 Task: Create a rule from the Recommended list, Task Added to this Project -> add SubTasks in the project VelocityTech with SubTasks Gather and Analyse Requirements , Design and Implement Solution , System Test and UAT , Release to Production / Go Live.
Action: Mouse moved to (75, 376)
Screenshot: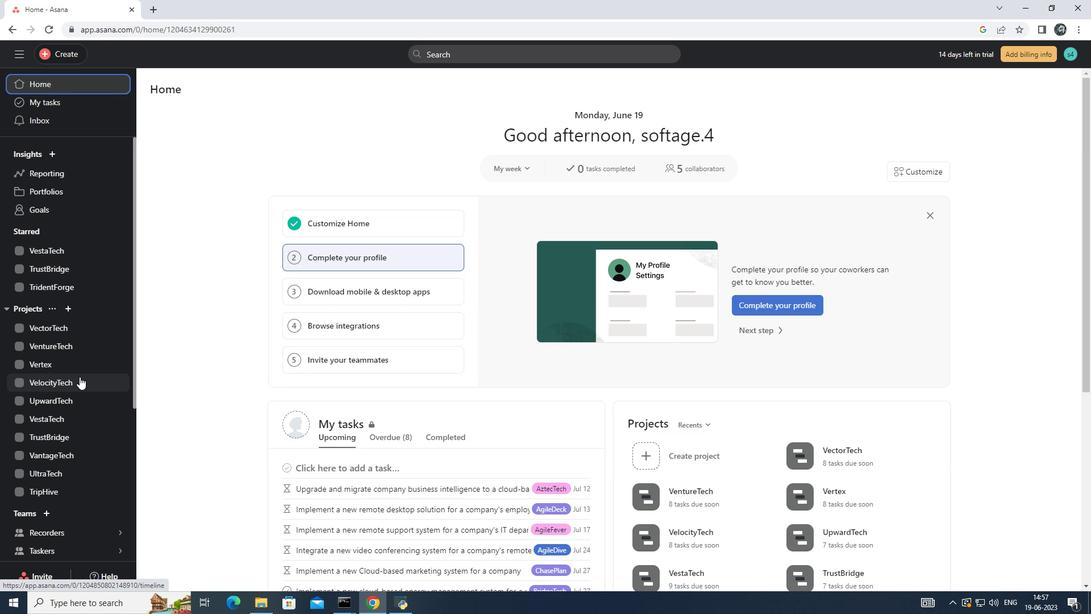 
Action: Mouse pressed left at (75, 376)
Screenshot: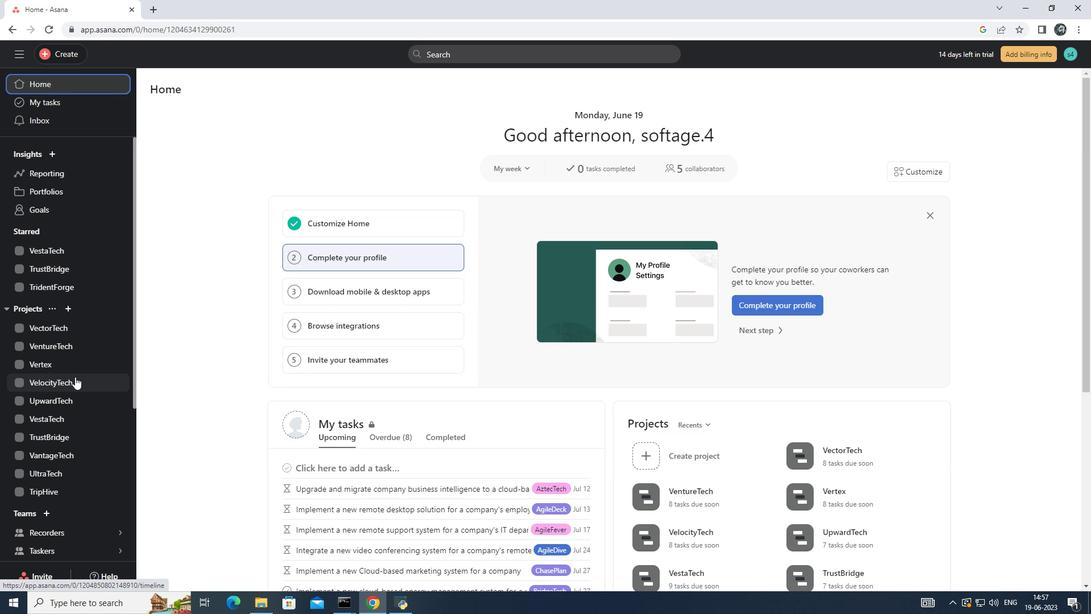 
Action: Mouse moved to (1049, 95)
Screenshot: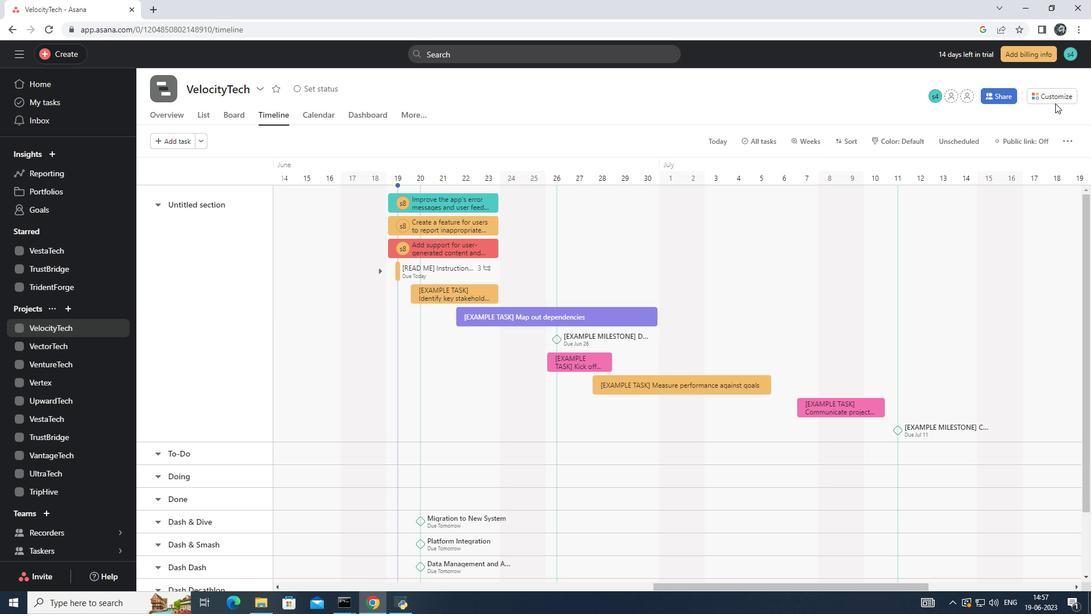 
Action: Mouse pressed left at (1049, 95)
Screenshot: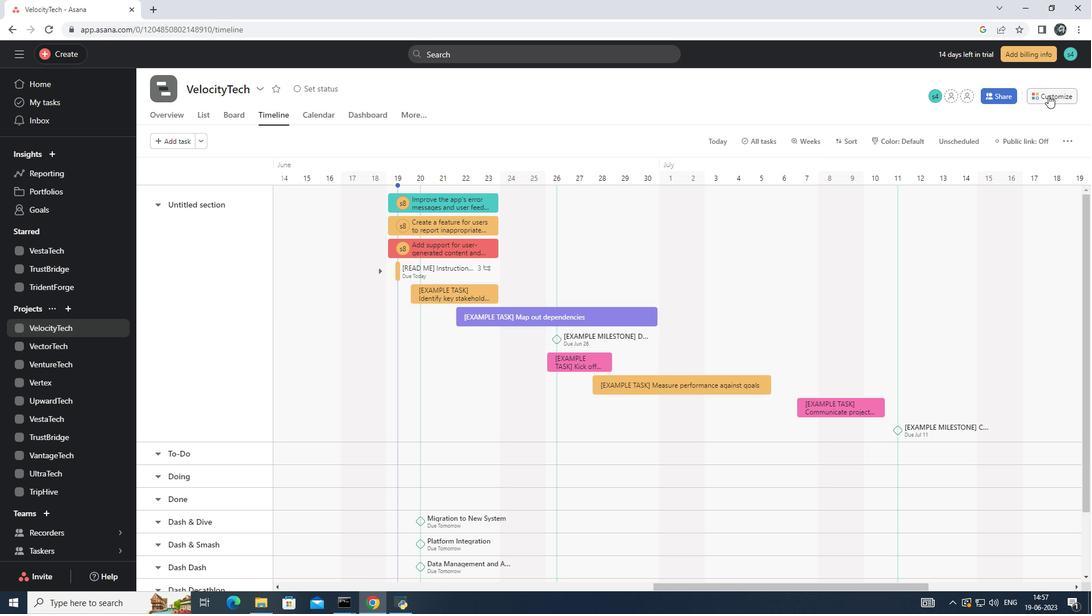 
Action: Mouse moved to (854, 275)
Screenshot: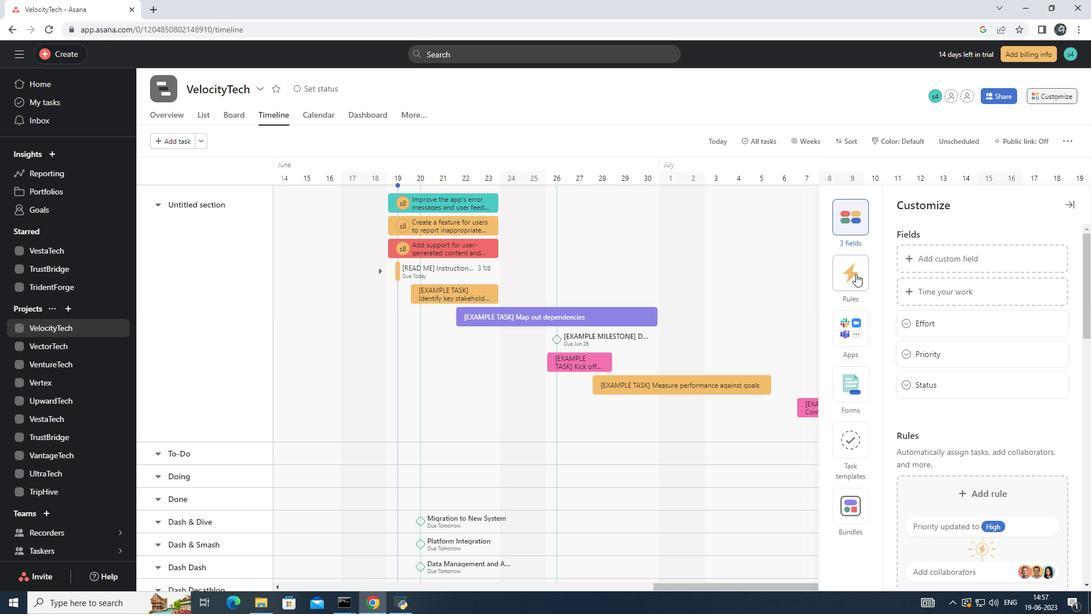 
Action: Mouse pressed left at (854, 275)
Screenshot: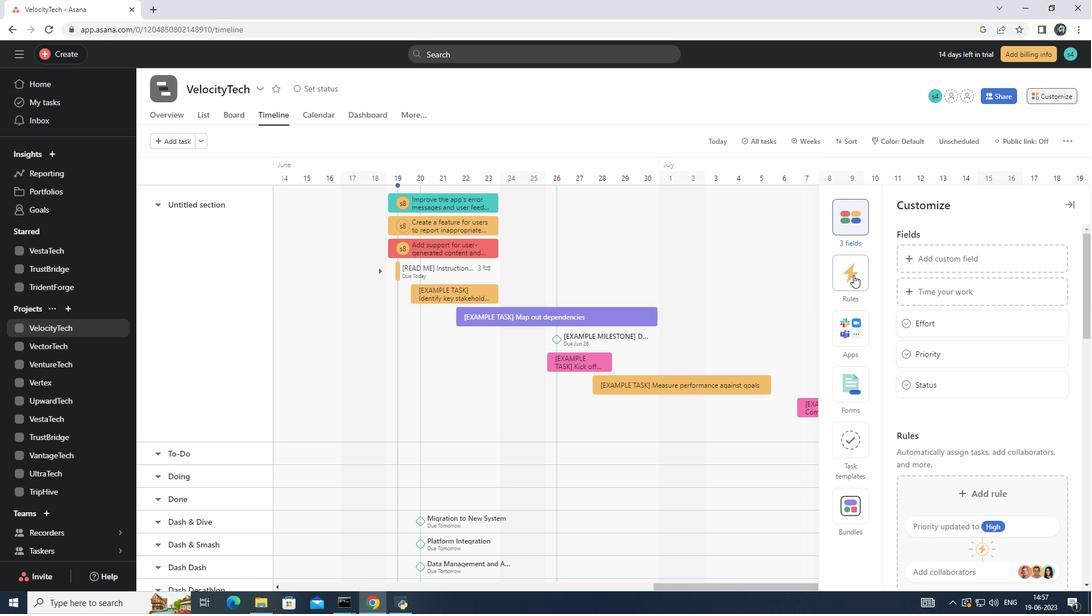 
Action: Mouse moved to (979, 289)
Screenshot: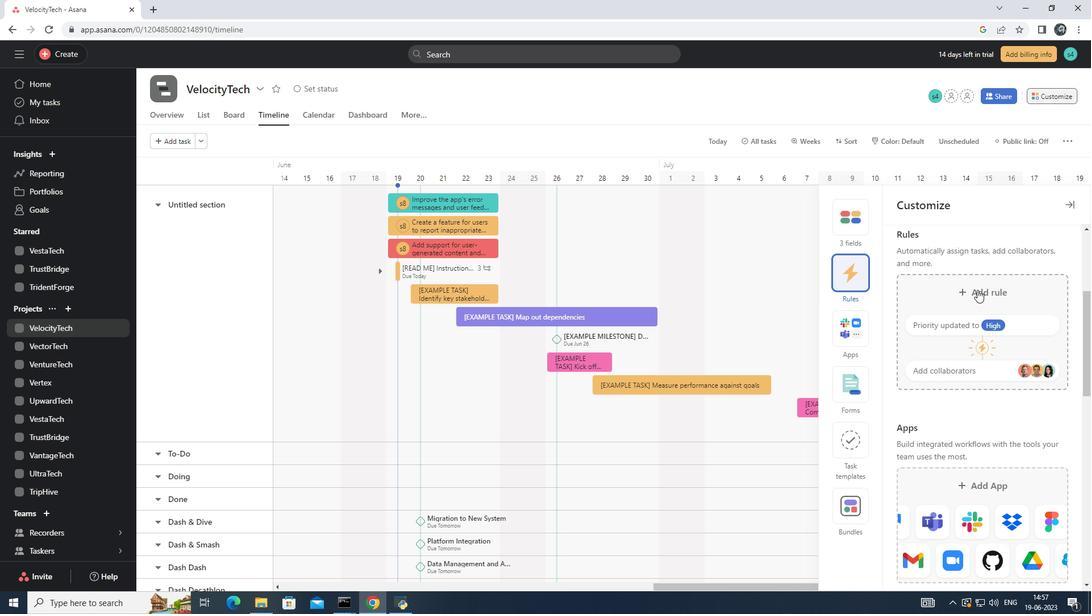 
Action: Mouse pressed left at (979, 289)
Screenshot: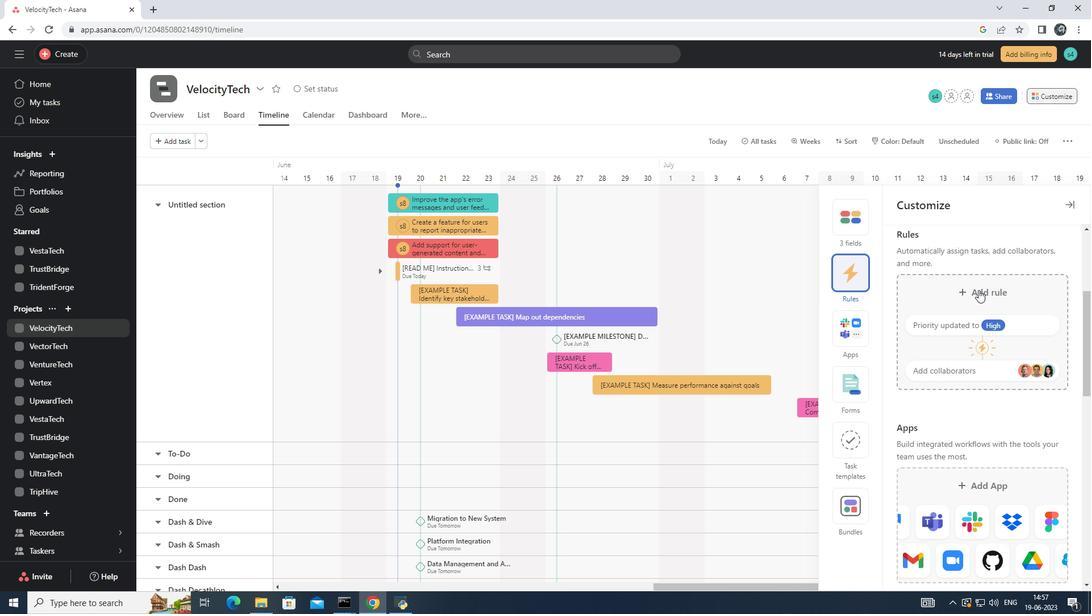 
Action: Mouse moved to (805, 161)
Screenshot: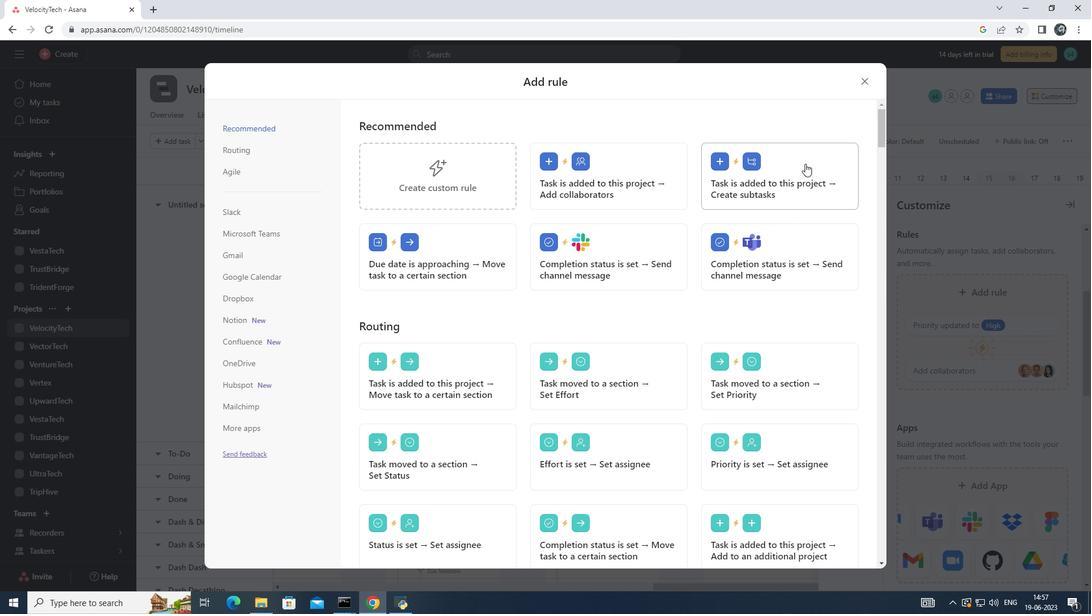 
Action: Mouse pressed left at (805, 161)
Screenshot: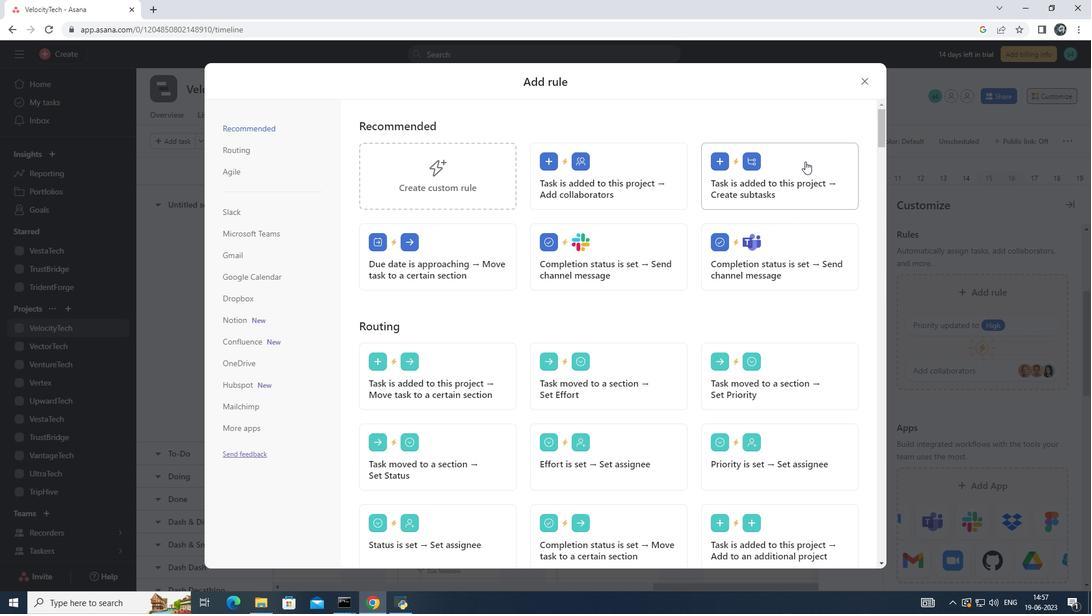 
Action: Mouse moved to (732, 176)
Screenshot: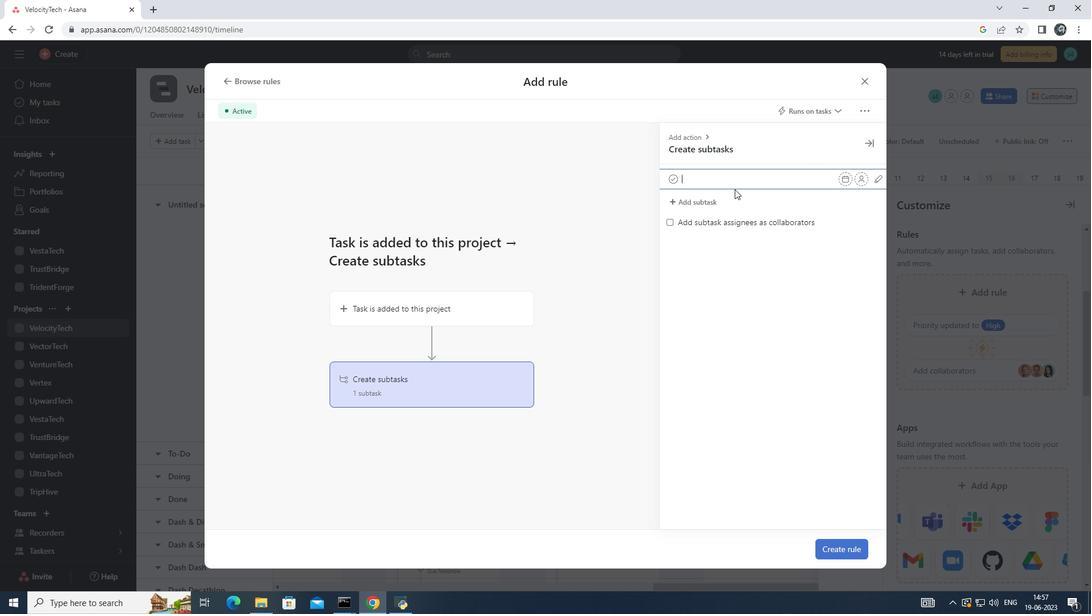 
Action: Mouse pressed left at (732, 176)
Screenshot: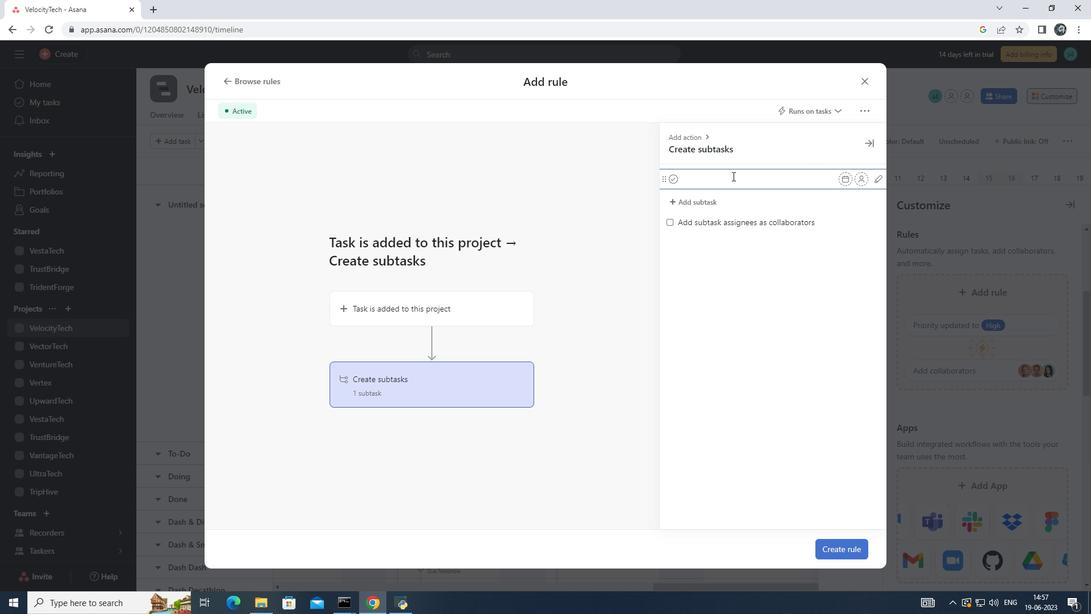 
Action: Key pressed <Key.shift><Key.shift><Key.shift><Key.shift>Gather<Key.space>and<Key.space><Key.shift>Analyse<Key.space><Key.shift>Requirements<Key.enter><Key.shift>Design<Key.space>and<Key.space><Key.shift>Implement<Key.space><Key.shift>Solution
Screenshot: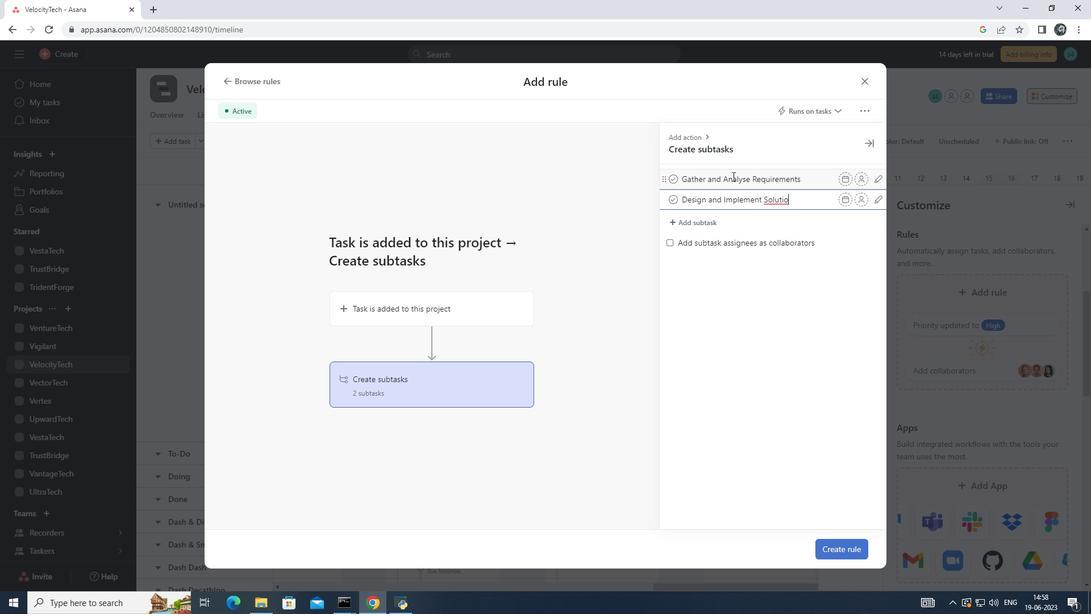 
Action: Mouse moved to (732, 175)
Screenshot: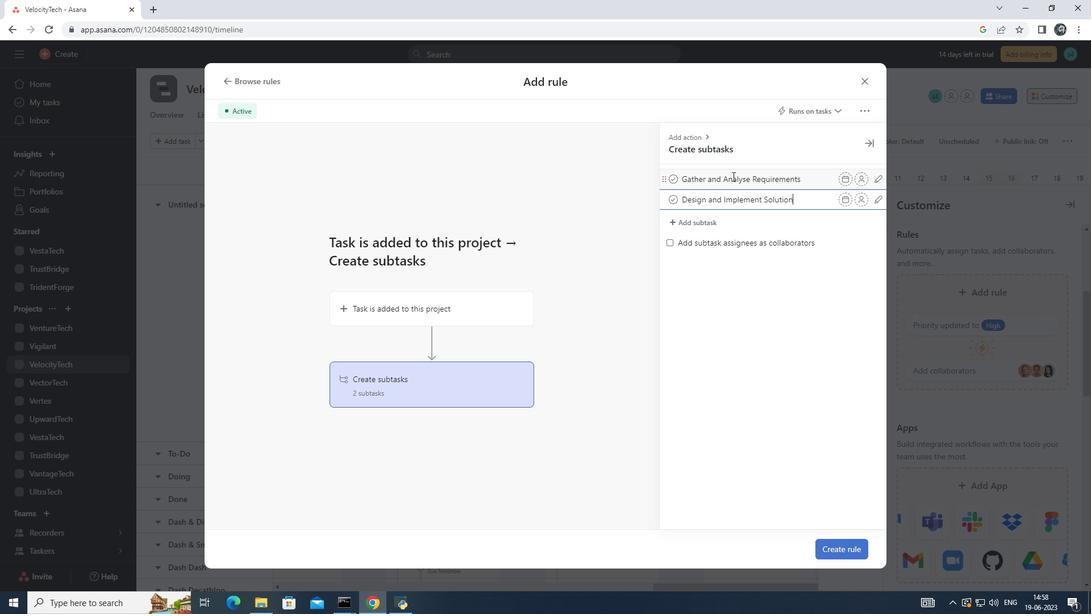 
Action: Key pressed <Key.enter><Key.shift>System<Key.space><Key.shift>Test<Key.space>and<Key.space><Key.shift>UAT<Key.enter><Key.shift>Release<Key.space>to<Key.space><Key.shift>Production<Key.space>/<Key.space><Key.shift><Key.shift><Key.shift><Key.shift><Key.shift><Key.shift><Key.shift><Key.shift>Go<Key.space><Key.shift>Live
Screenshot: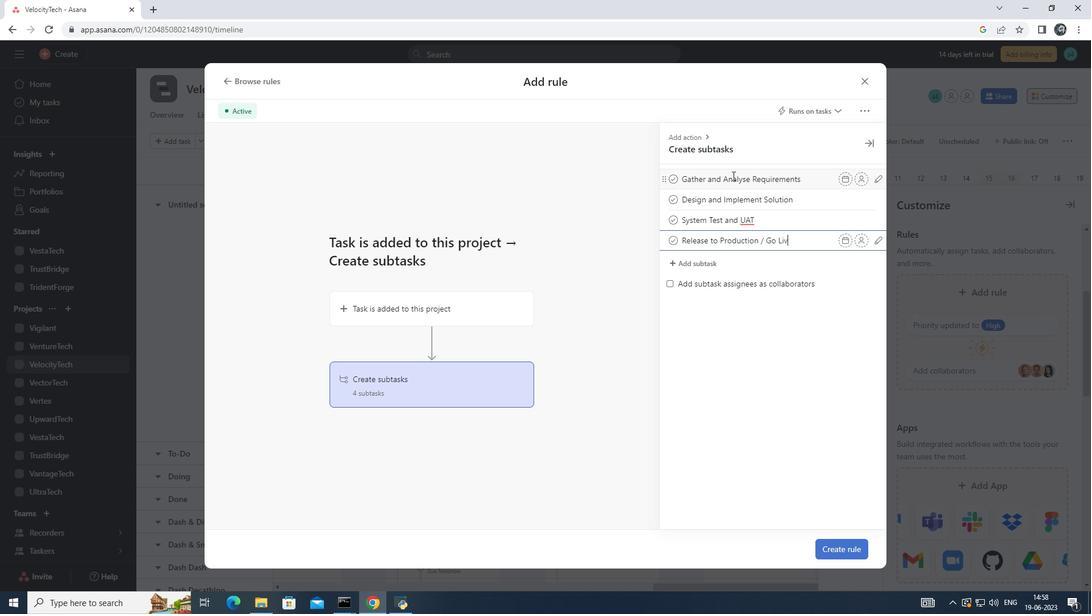 
Action: Mouse moved to (841, 545)
Screenshot: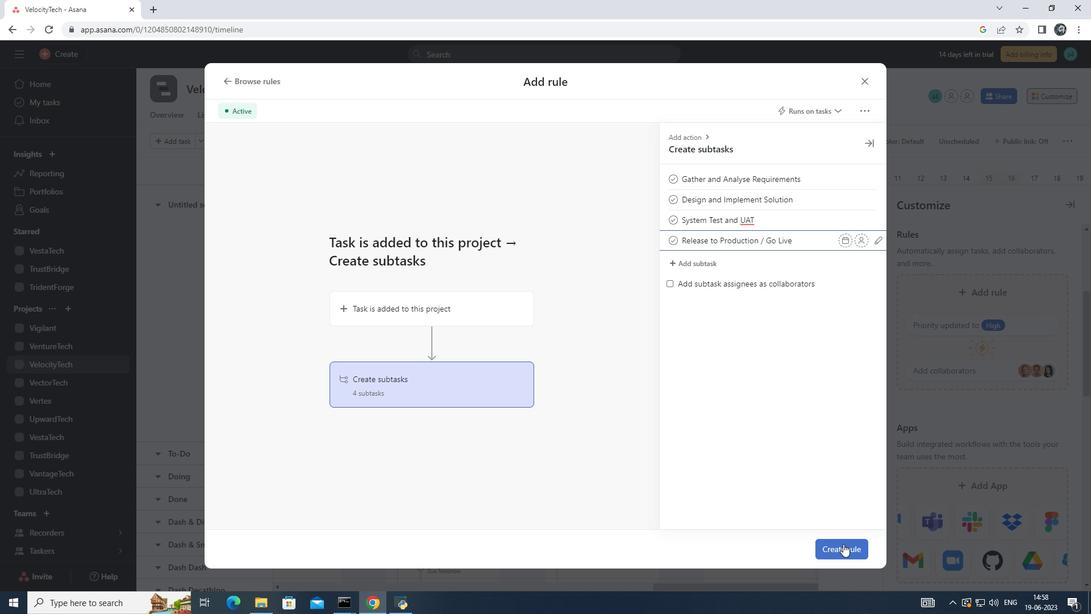 
Action: Mouse pressed left at (841, 545)
Screenshot: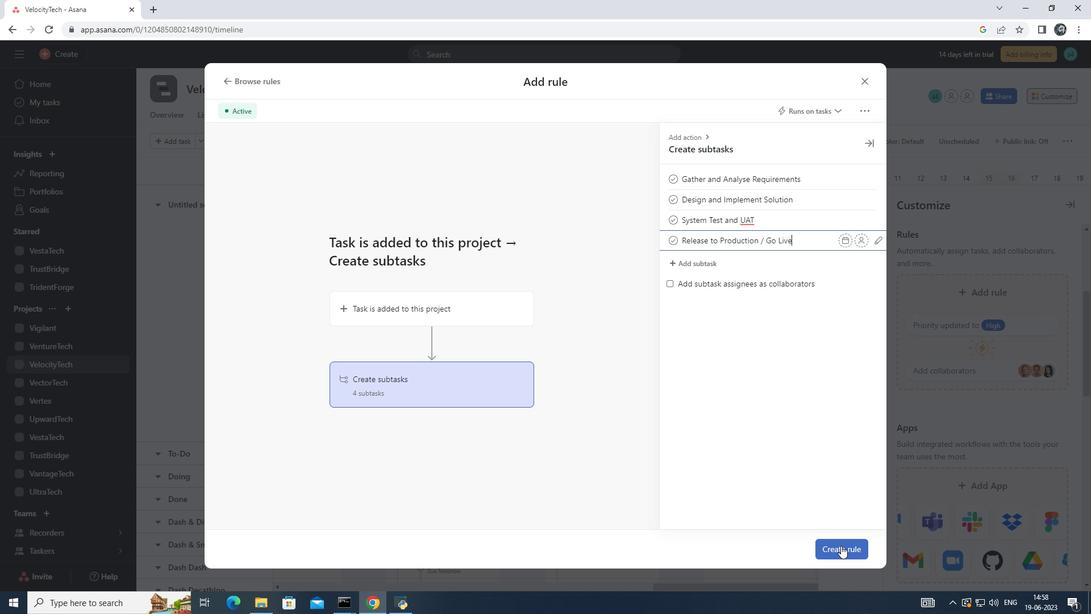 
Action: Mouse moved to (767, 495)
Screenshot: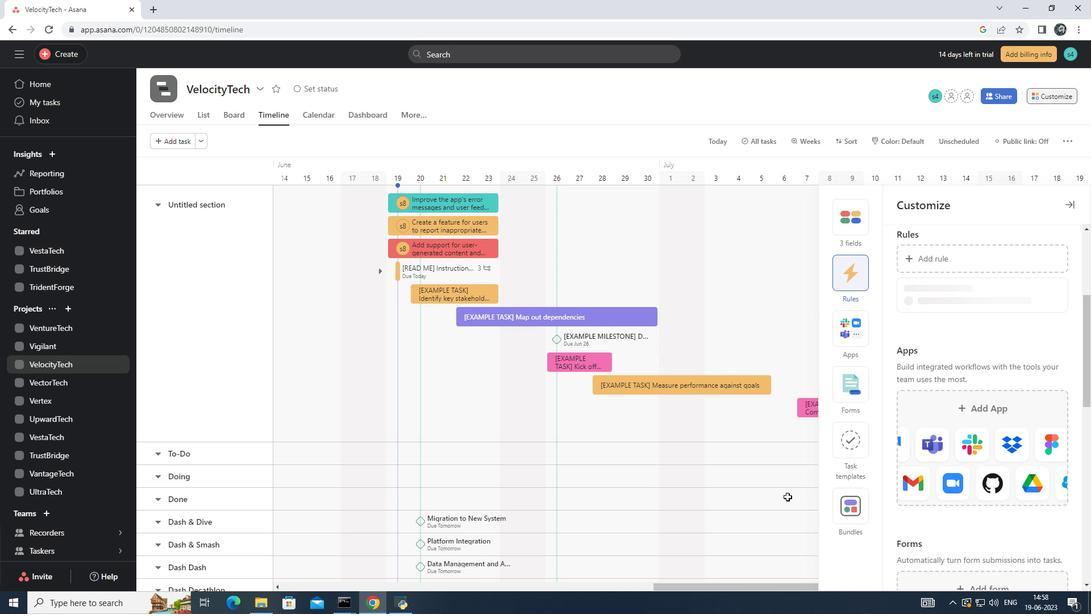 
